 Task: Add an event with the title Third Staff Training: Sales Closing Techniques, date ''2024/04/10'', time 01:00and add a description: A project update meeting is a regular gathering where project stakeholders, team members, and relevant parties come together to discuss the progress, status, and key updates of a specific project. The meeting provides an opportunity to share information, address challenges, and ensure that the project stays on track towards its goals.Mark the tasks as Completed , logged in from the account softage.5@softage.netand send the event invitation to softage.3@softage.net and softage.4@softage.net. Set a reminder for the event Daily
Action: Mouse moved to (68, 103)
Screenshot: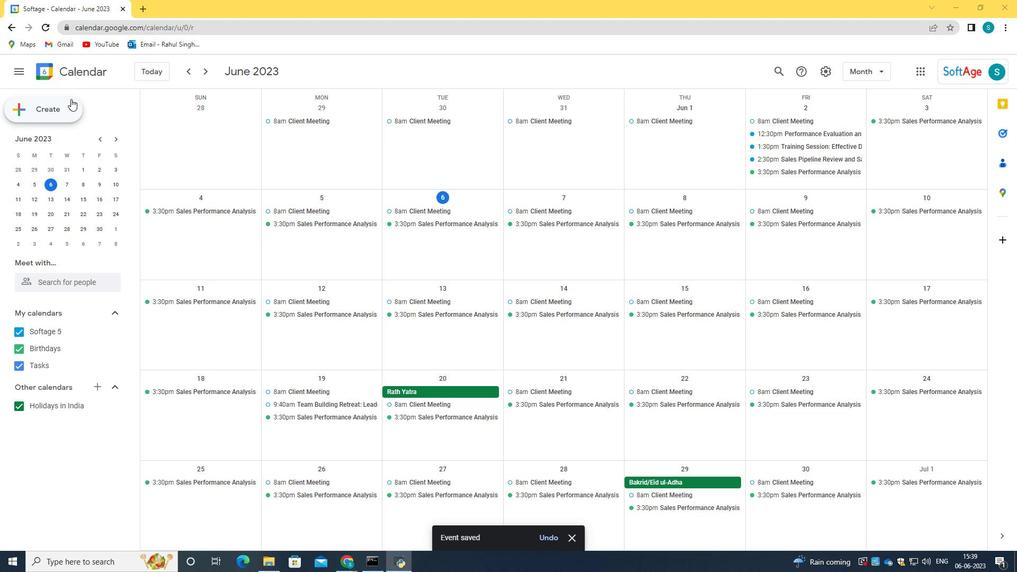 
Action: Mouse pressed left at (68, 103)
Screenshot: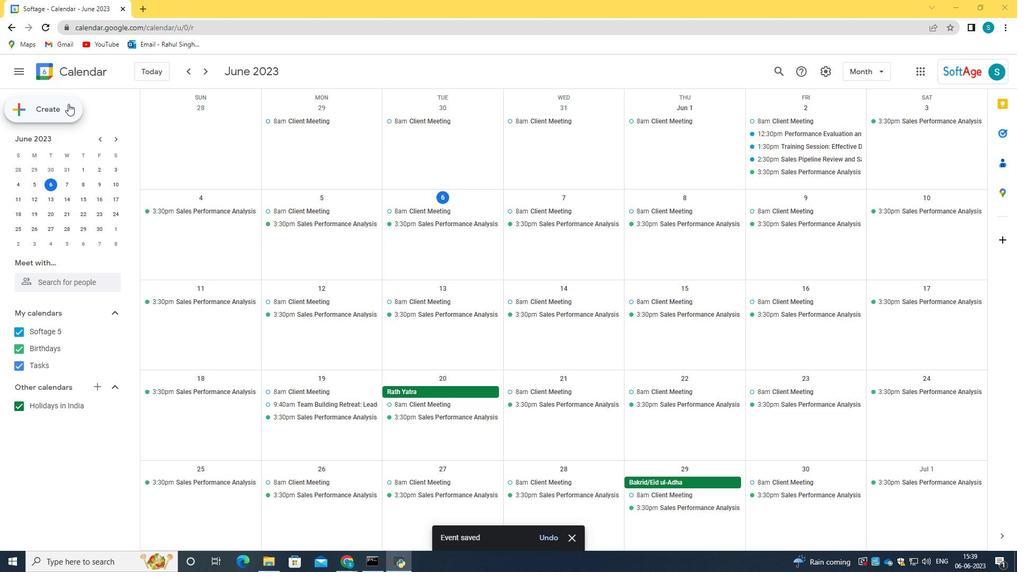 
Action: Mouse moved to (72, 139)
Screenshot: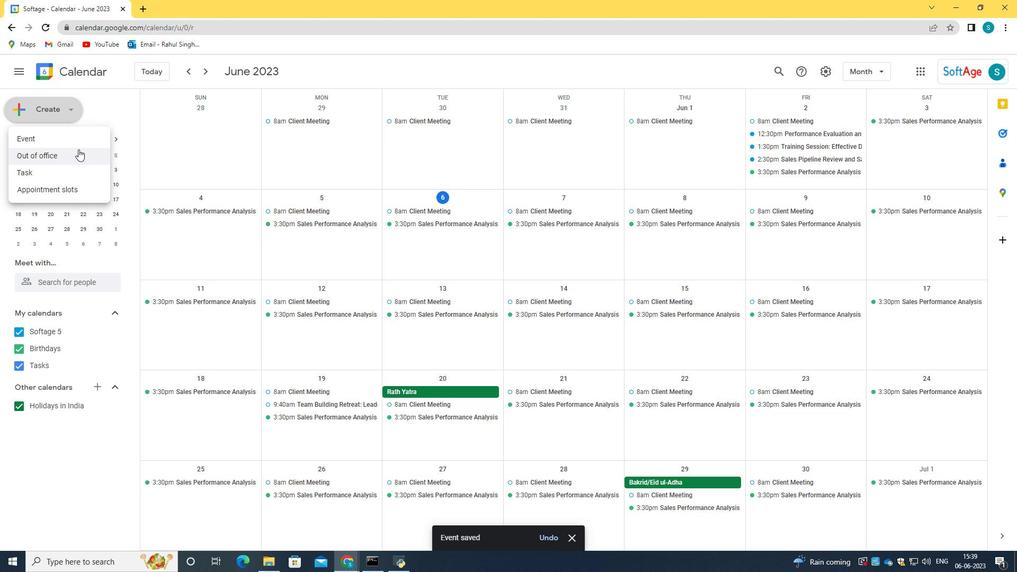 
Action: Mouse pressed left at (72, 139)
Screenshot: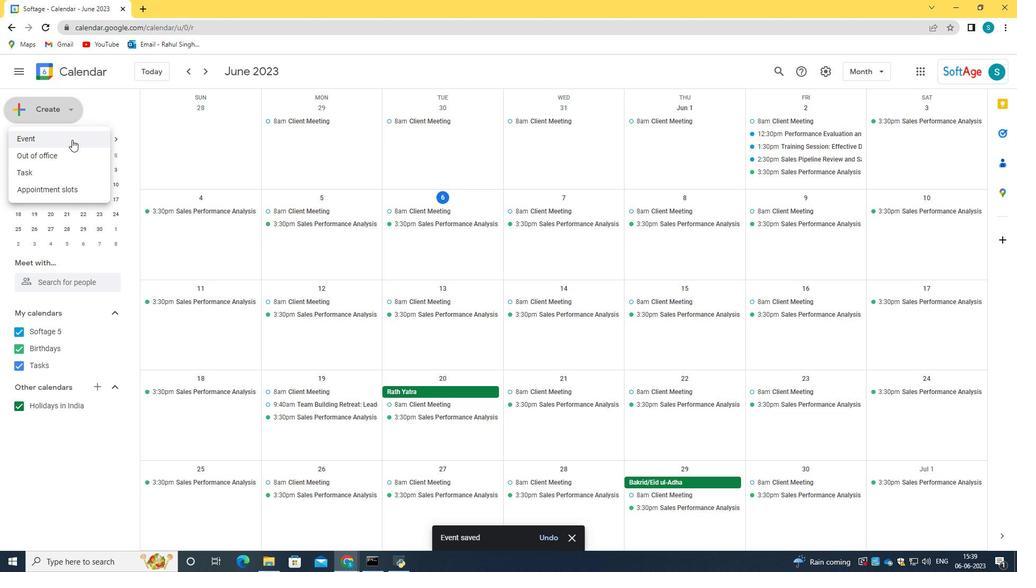 
Action: Mouse moved to (315, 429)
Screenshot: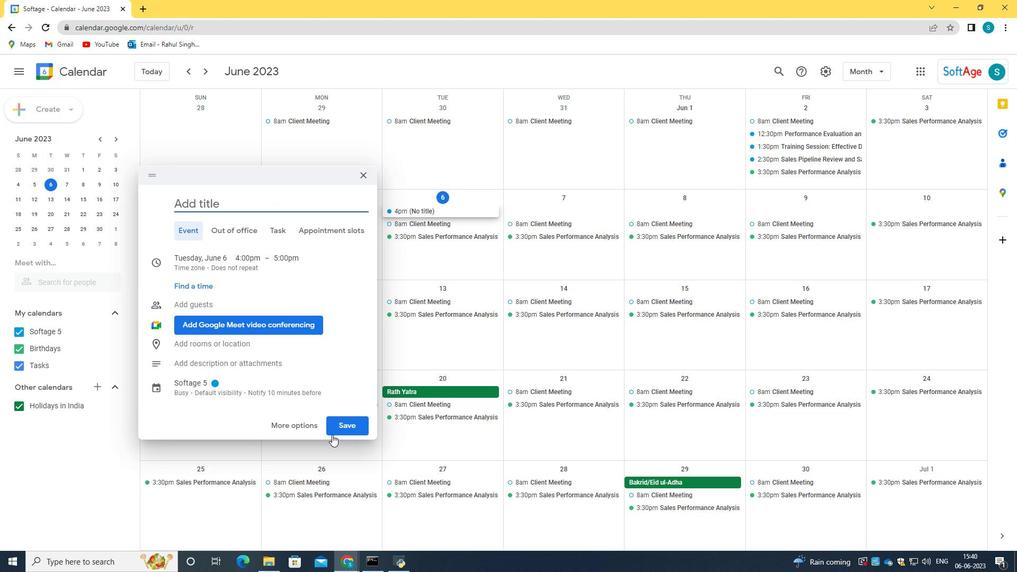 
Action: Mouse pressed left at (315, 429)
Screenshot: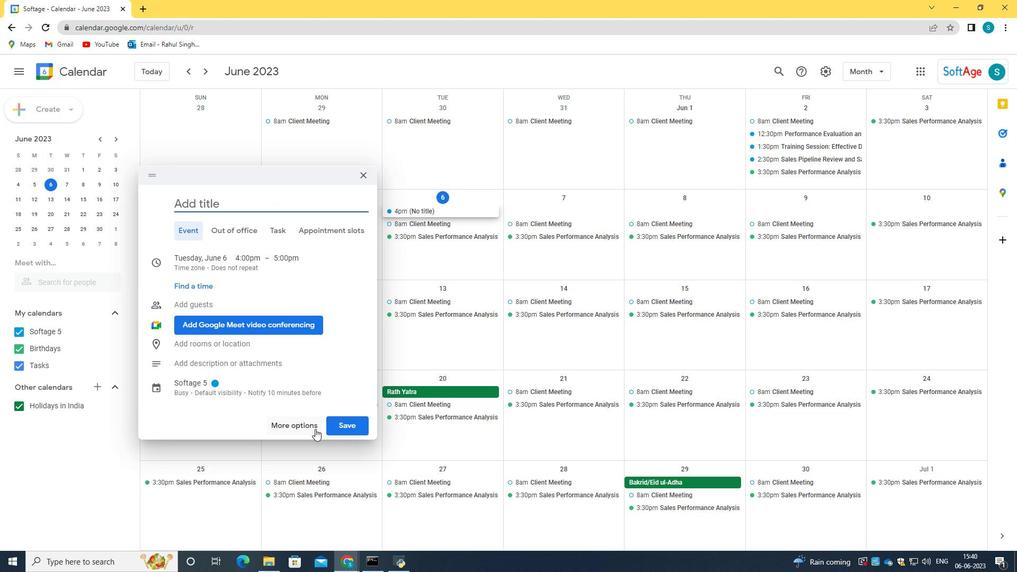 
Action: Mouse moved to (135, 76)
Screenshot: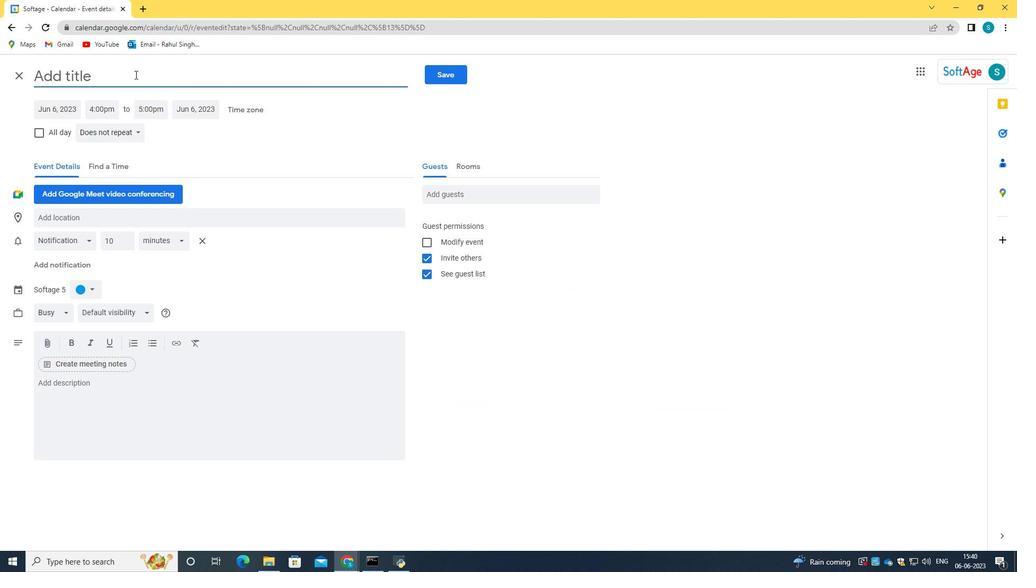 
Action: Key pressed <Key.caps_lock>T<Key.caps_lock>hird<Key.space><Key.caps_lock>S<Key.caps_lock>taff<Key.space><Key.caps_lock>T<Key.caps_lock>raining<Key.shift_r>:<Key.space><Key.caps_lock>S<Key.caps_lock>ales<Key.space><Key.caps_lock>C<Key.caps_lock>losing<Key.space><Key.caps_lock>T<Key.caps_lock>echniw<Key.backspace>ques<Key.space><Key.tab><Key.tab>2024/04/10<Key.tab>01<Key.shift_r>:00<Key.enter>
Screenshot: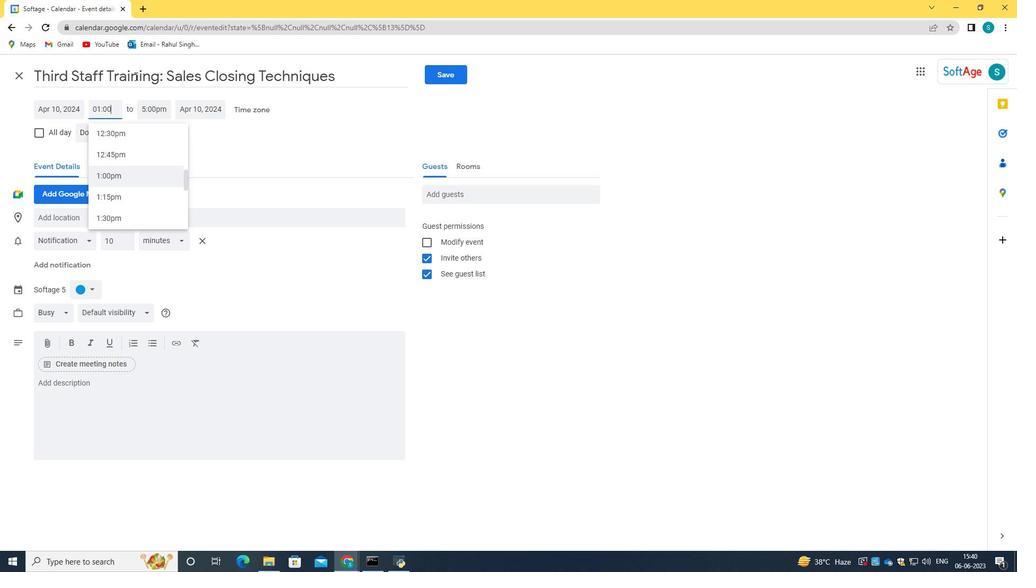 
Action: Mouse moved to (121, 111)
Screenshot: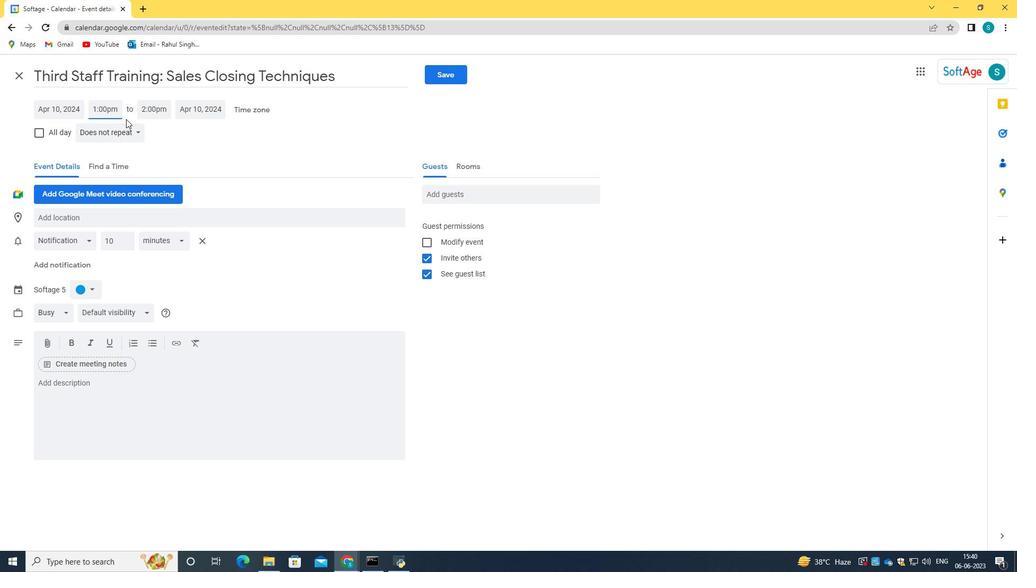 
Action: Key pressed <Key.backspace><Key.backspace>am<Key.enter>
Screenshot: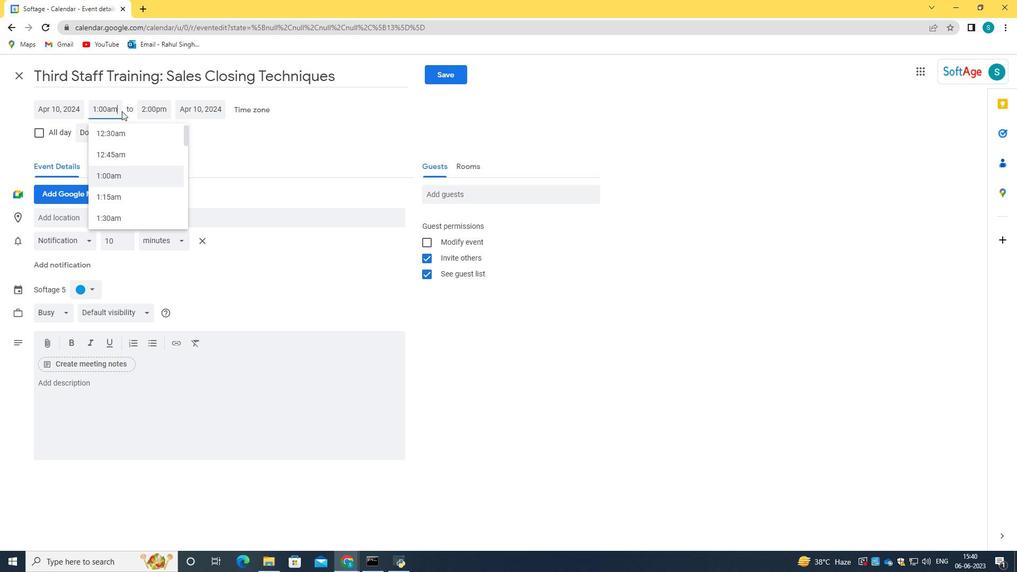 
Action: Mouse moved to (202, 387)
Screenshot: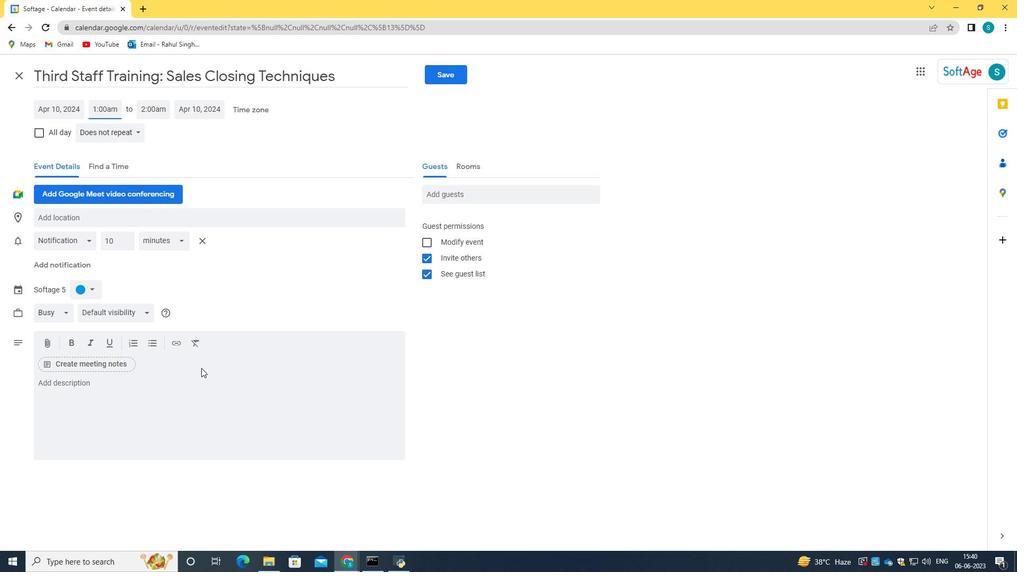 
Action: Mouse pressed left at (202, 387)
Screenshot: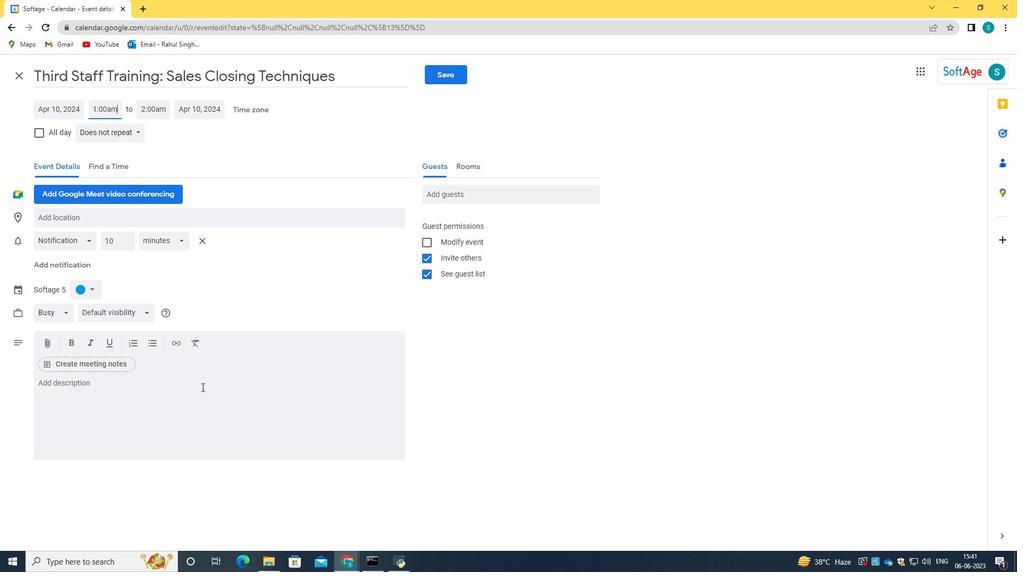 
Action: Mouse moved to (186, 392)
Screenshot: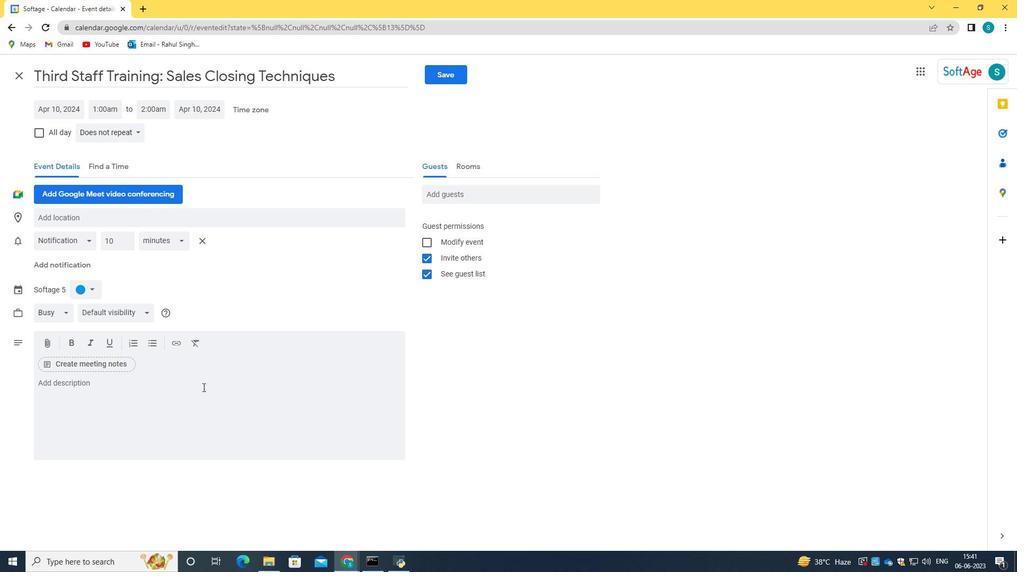 
Action: Key pressed <Key.caps_lock>A<Key.space><Key.caps_lock>project<Key.space>updates<Key.space>meeting<Key.space>is<Key.space>a<Key.space>regulat<Key.backspace>r<Key.space>gathering<Key.space>where<Key.space>project<Key.space>stakeholders,<Key.space>team<Key.space>members,<Key.space>and<Key.space>relevant<Key.space>parties<Key.space>come<Key.space>together<Key.space>to<Key.space>du<Key.backspace>iscuss<Key.space>the<Key.space>rp<Key.backspace><Key.backspace>progress,<Key.space>status<Key.space>and<Key.space>key<Key.space>updates<Key.space>of<Key.space>a<Key.space>specific<Key.space>project.<Key.space><Key.caps_lock>T<Key.caps_lock>he<Key.space>meeting<Key.space>provies<Key.space><Key.backspace><Key.backspace><Key.backspace>des<Key.space>an<Key.space>opportunity<Key.space>to<Key.space>share<Key.space>information,<Key.space>address<Key.space>challenges,<Key.space>and<Key.space>ensure<Key.space>that<Key.space>hte<Key.space><Key.backspace><Key.backspace><Key.backspace><Key.backspace>the<Key.space>project<Key.space>stays<Key.space>on<Key.space>te<Key.backspace>rack<Key.space>towards<Key.space>its<Key.space>goals.
Screenshot: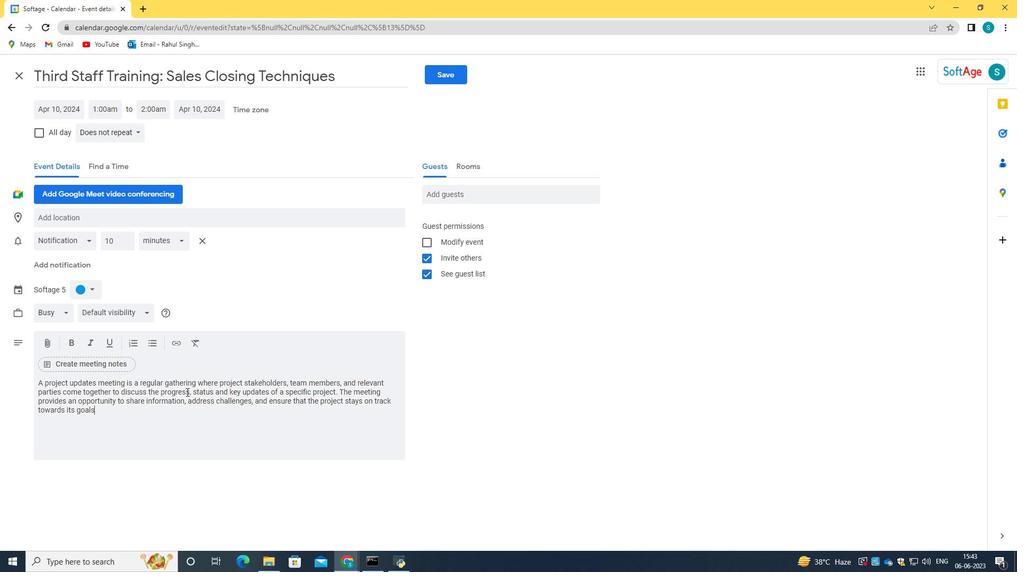 
Action: Mouse moved to (461, 198)
Screenshot: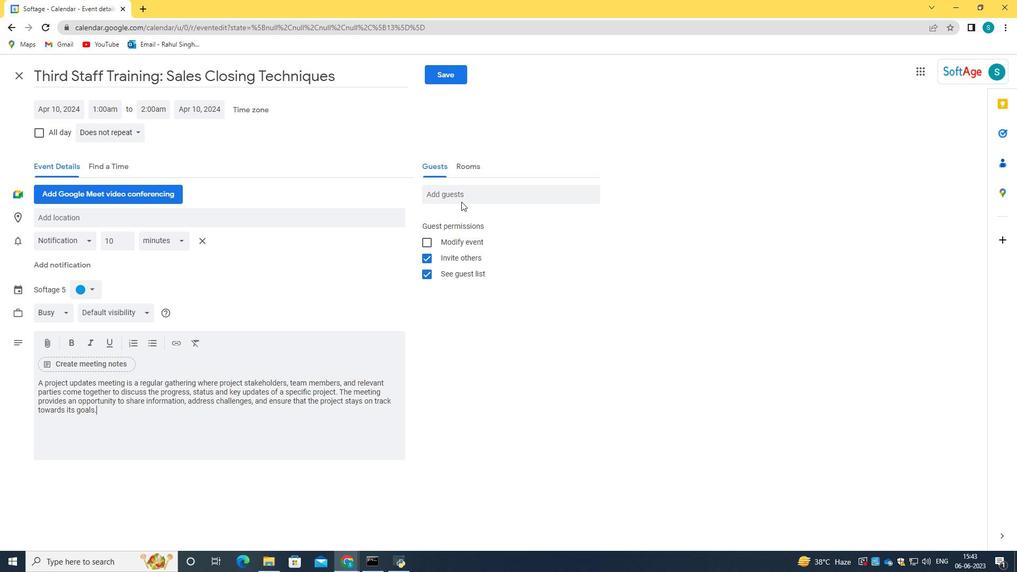 
Action: Mouse pressed left at (461, 198)
Screenshot: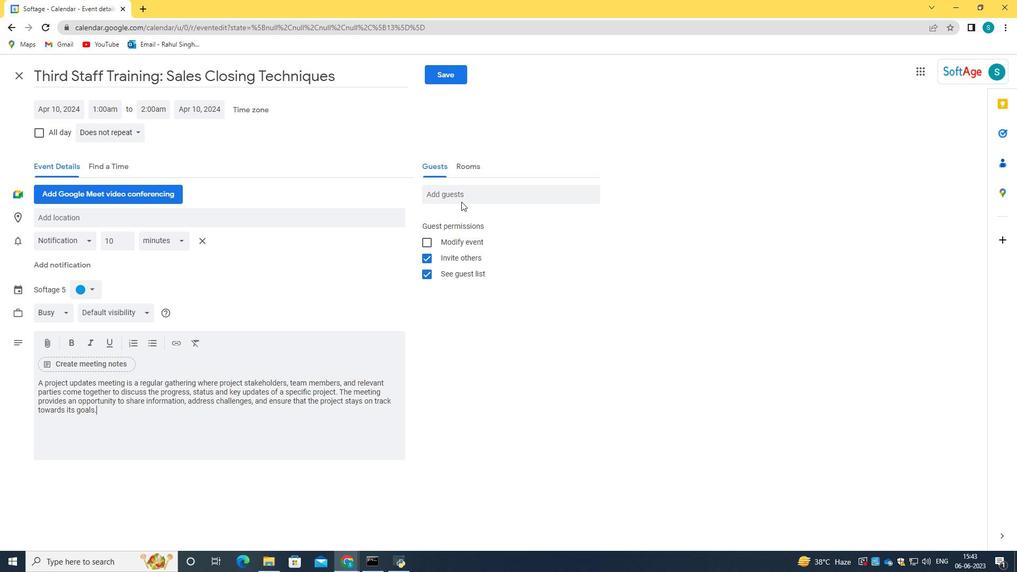 
Action: Key pressed softage.5<Key.shift>@softage/<Key.backspace>.net<Key.tab>softage,<Key.backspace>.4<Key.shift>@softage.net
Screenshot: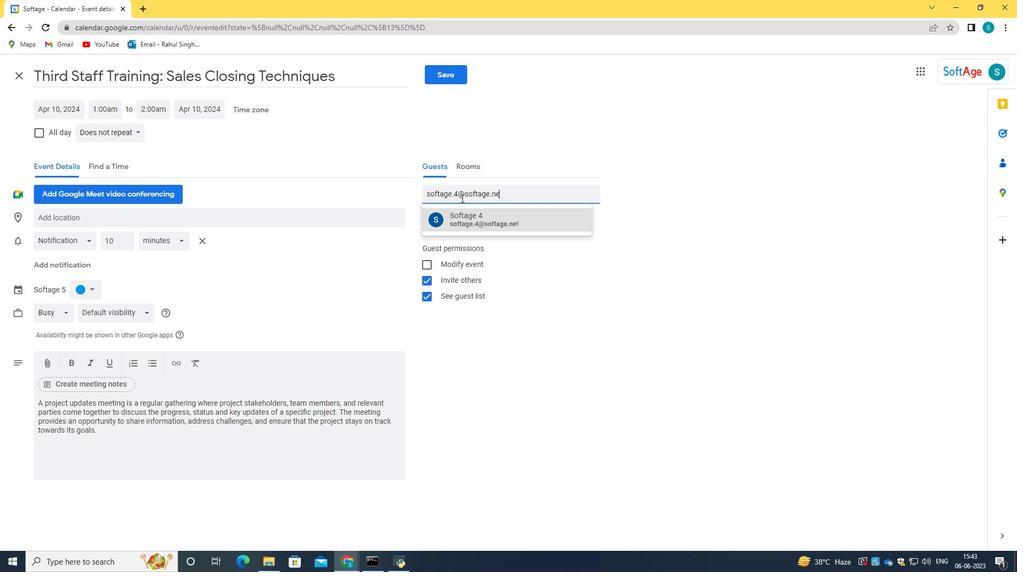 
Action: Mouse moved to (495, 225)
Screenshot: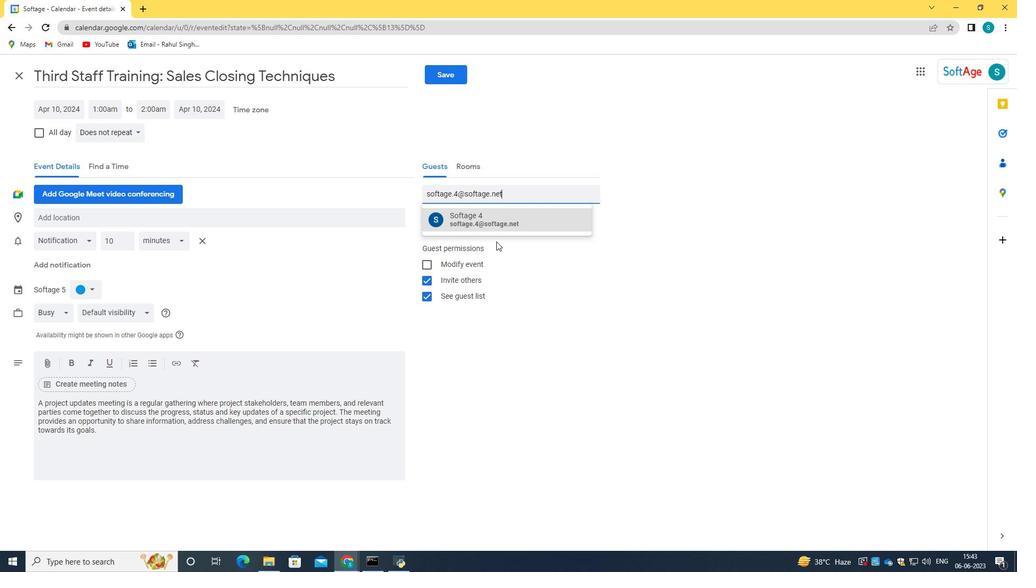 
Action: Mouse pressed left at (495, 225)
Screenshot: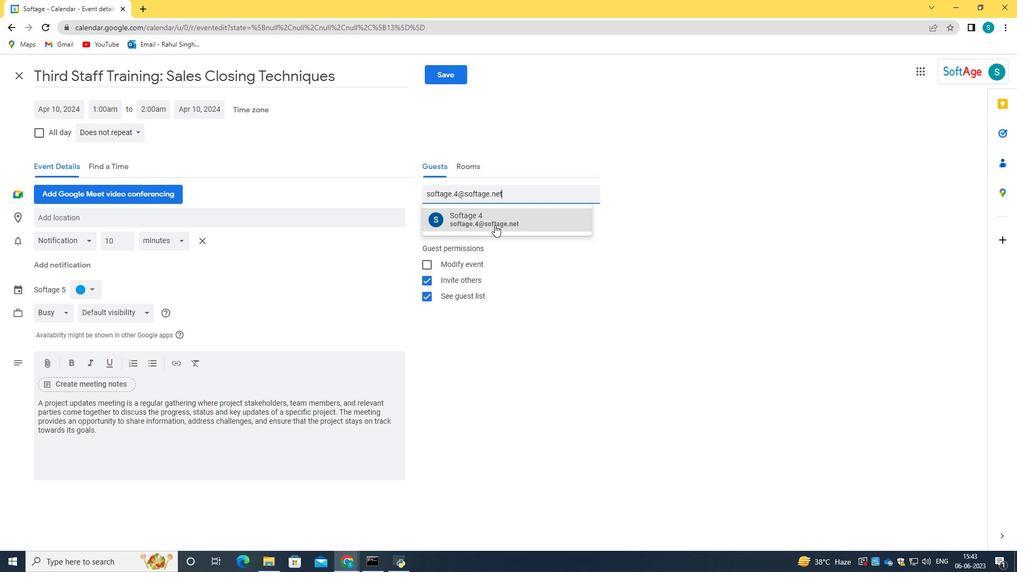 
Action: Mouse moved to (471, 184)
Screenshot: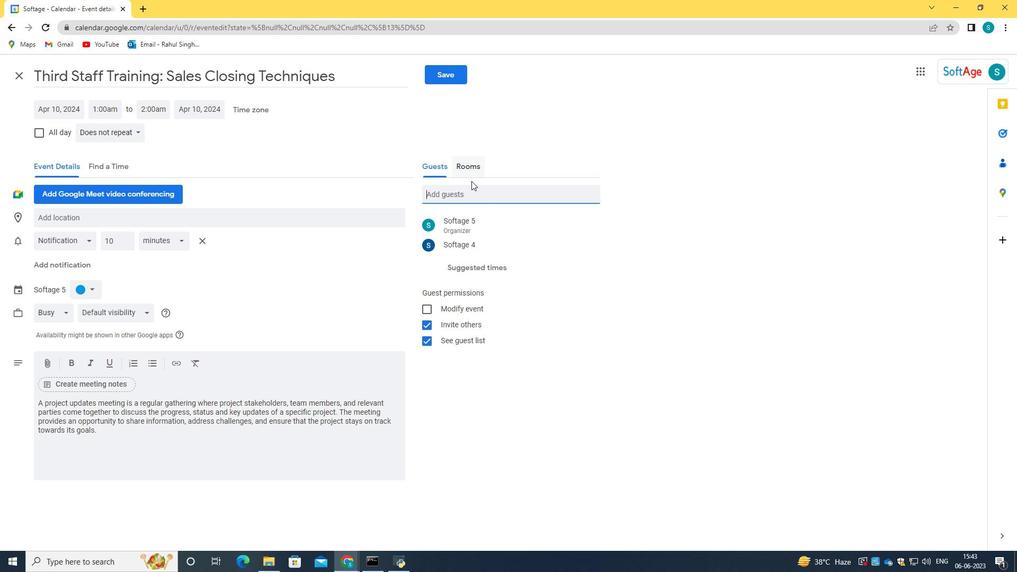 
Action: Mouse pressed left at (471, 184)
Screenshot: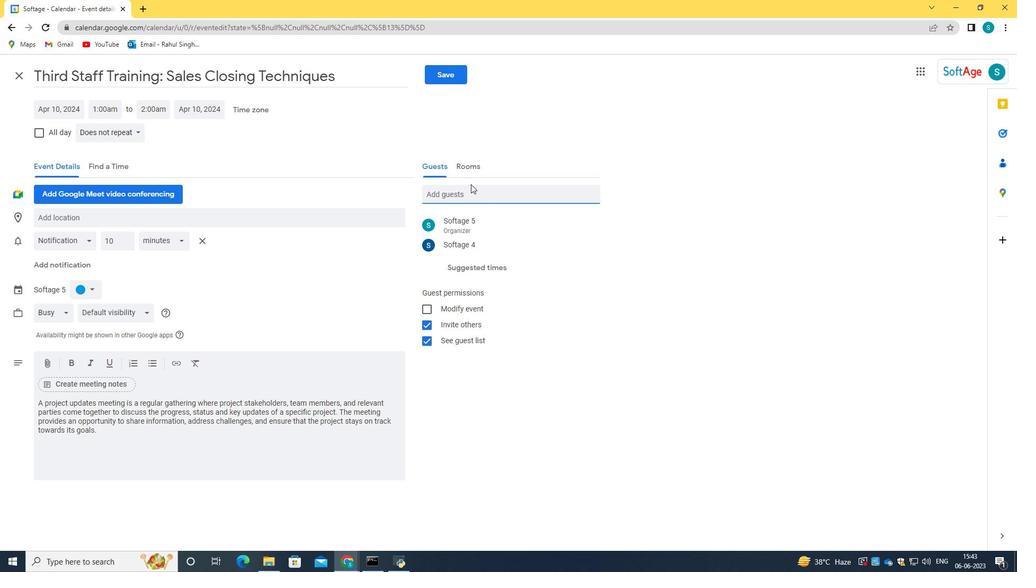
Action: Mouse moved to (467, 191)
Screenshot: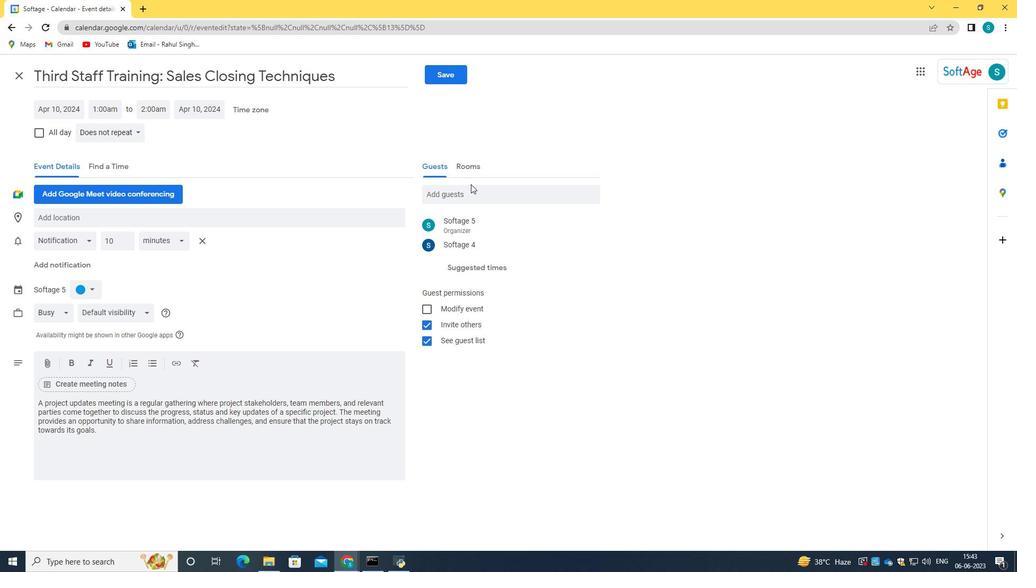 
Action: Mouse pressed left at (467, 191)
Screenshot: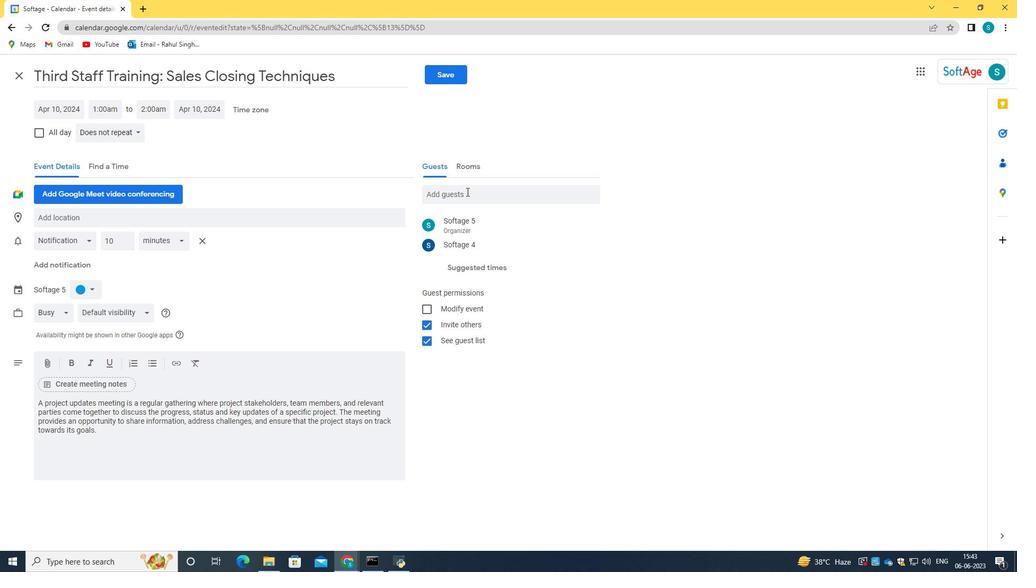 
Action: Key pressed softage.3<Key.shift>@o<Key.backspace>softage.net
Screenshot: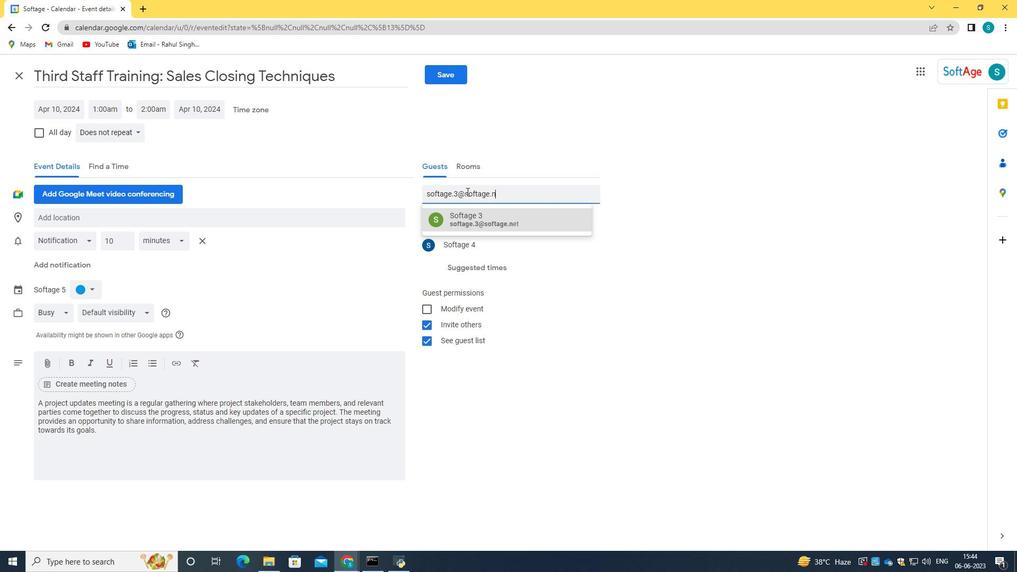 
Action: Mouse moved to (486, 226)
Screenshot: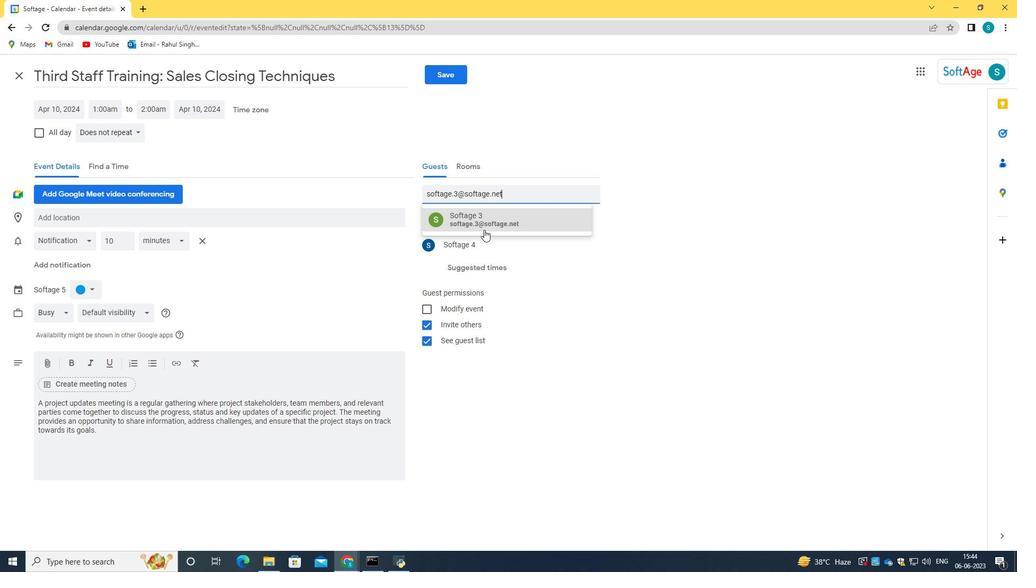 
Action: Mouse pressed left at (486, 226)
Screenshot: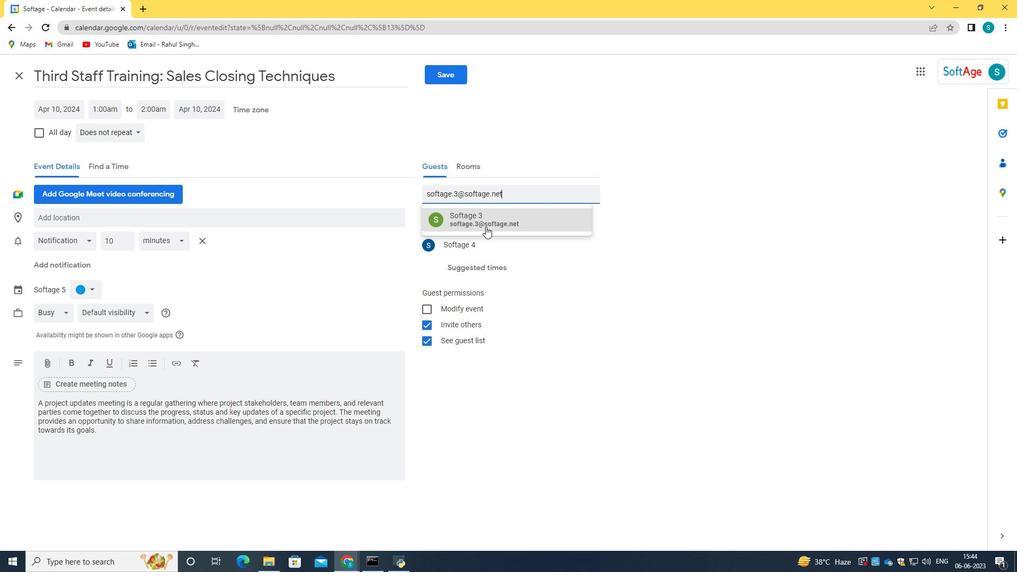
Action: Mouse moved to (124, 135)
Screenshot: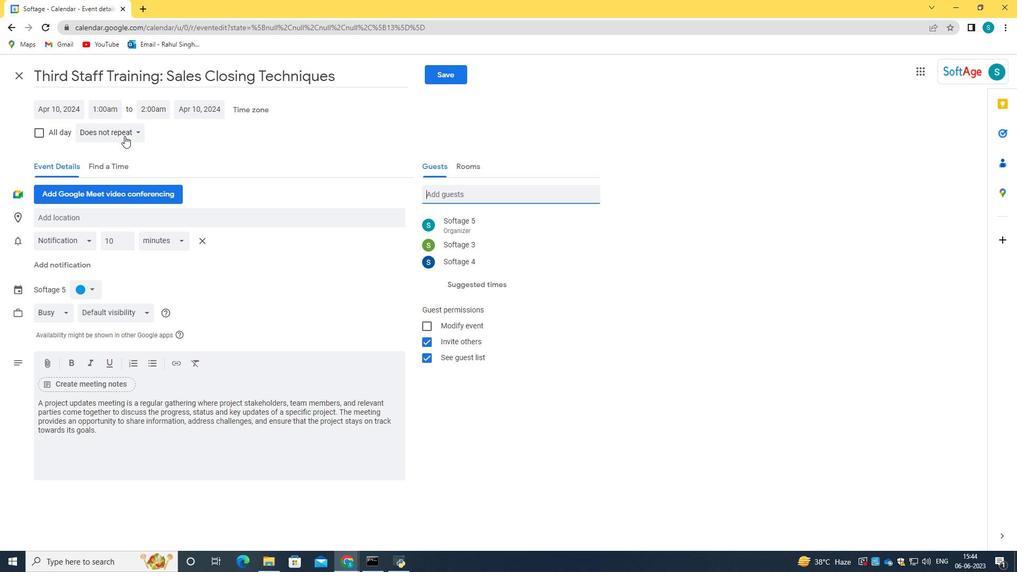 
Action: Mouse pressed left at (124, 135)
Screenshot: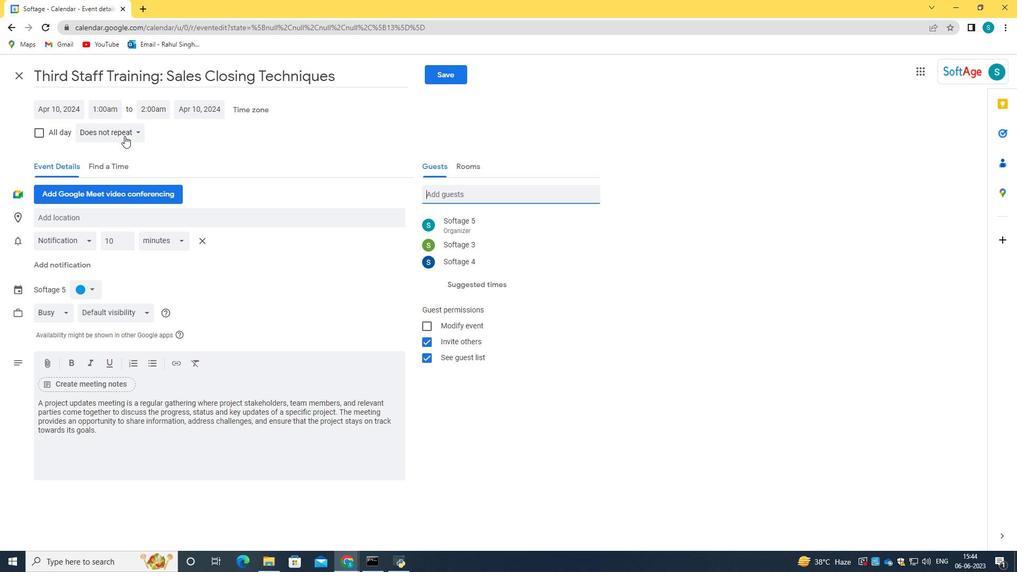 
Action: Mouse moved to (132, 155)
Screenshot: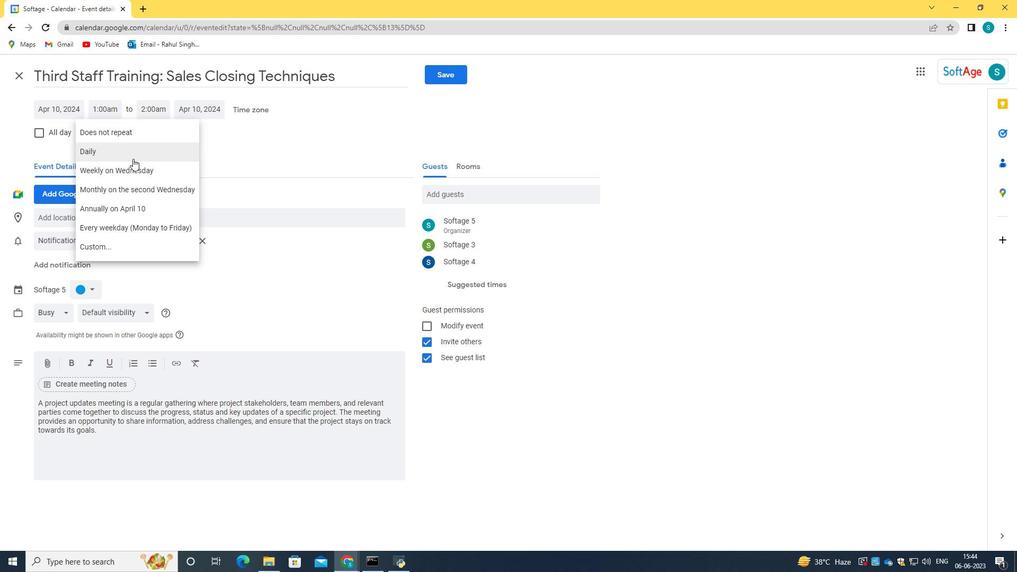 
Action: Mouse pressed left at (132, 155)
Screenshot: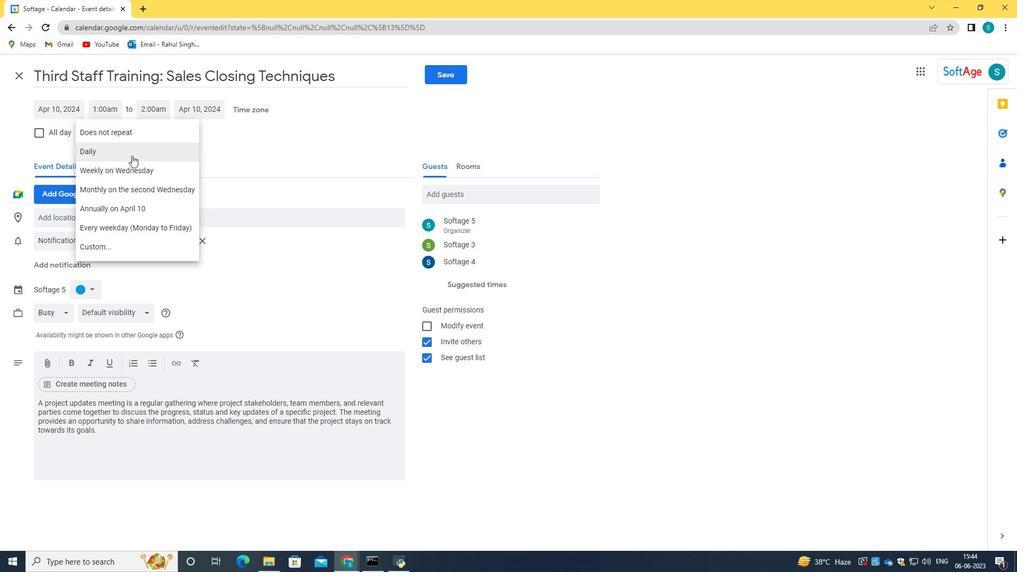 
Action: Mouse moved to (440, 77)
Screenshot: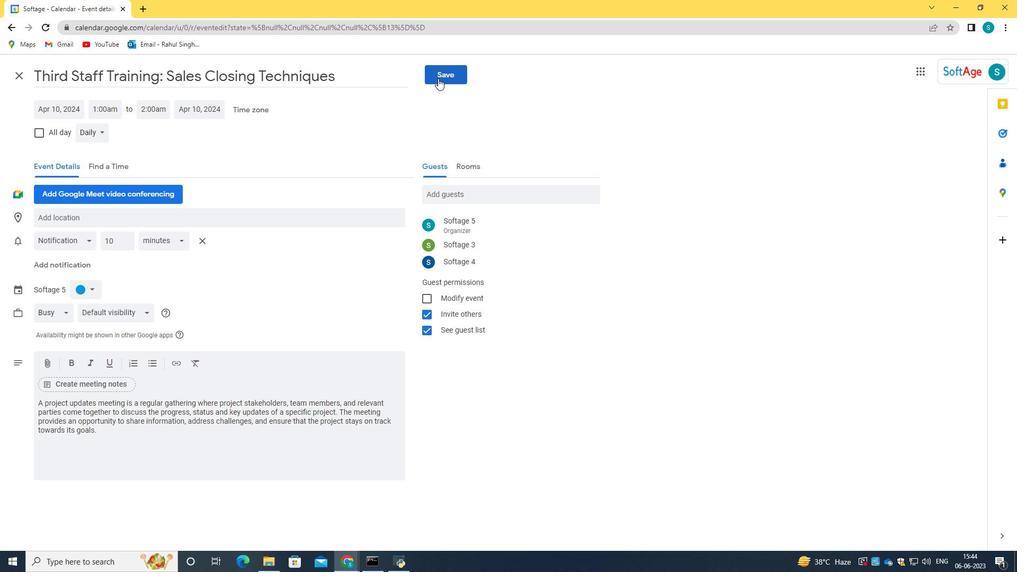 
Action: Mouse pressed left at (440, 77)
Screenshot: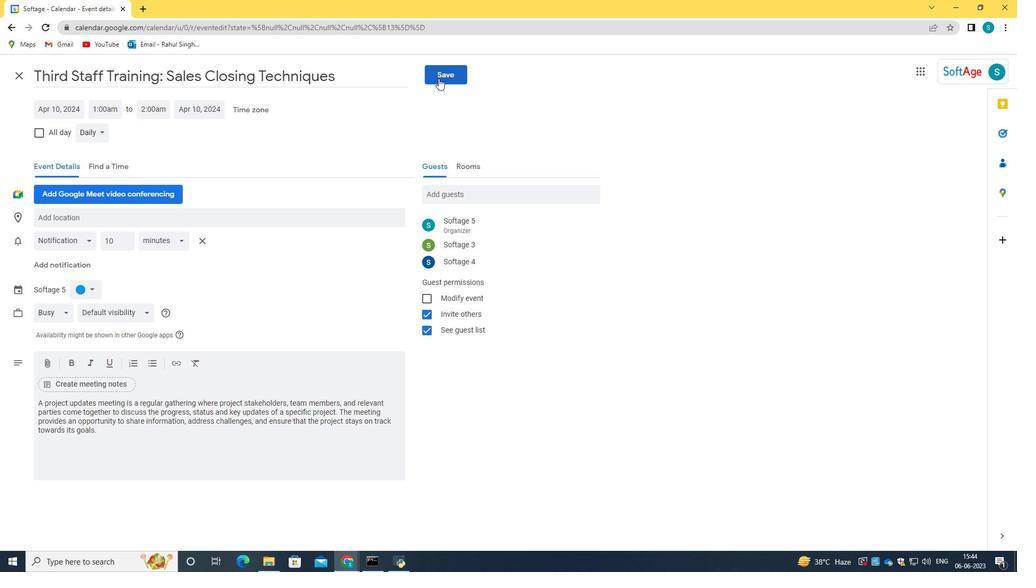 
Action: Mouse moved to (616, 337)
Screenshot: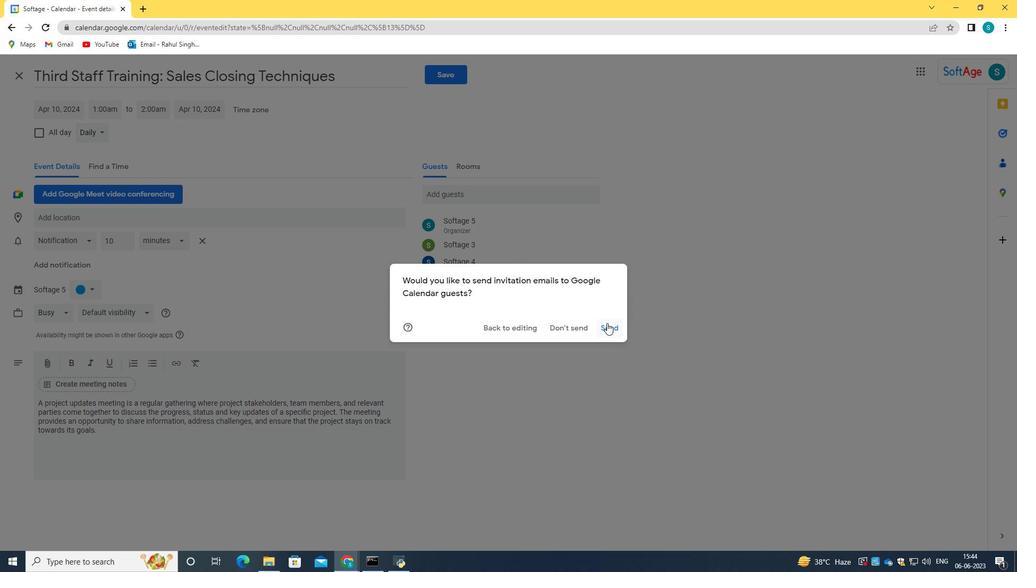 
Action: Mouse pressed left at (616, 337)
Screenshot: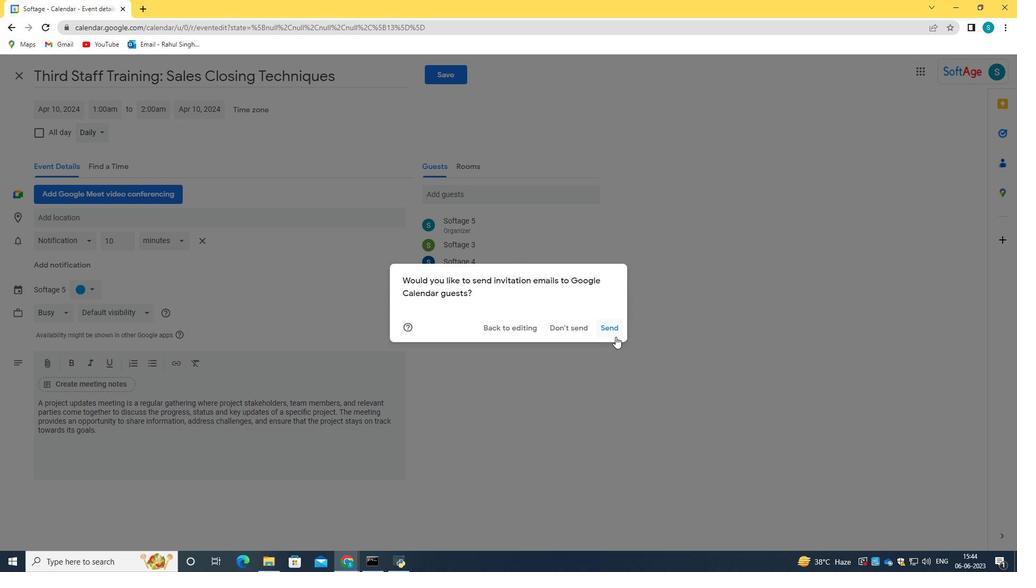 
